Task: Set Duration of Sprint called Sprint0003 in Scrum Project Project0001 to 3 weeks in Jira
Action: Mouse moved to (343, 391)
Screenshot: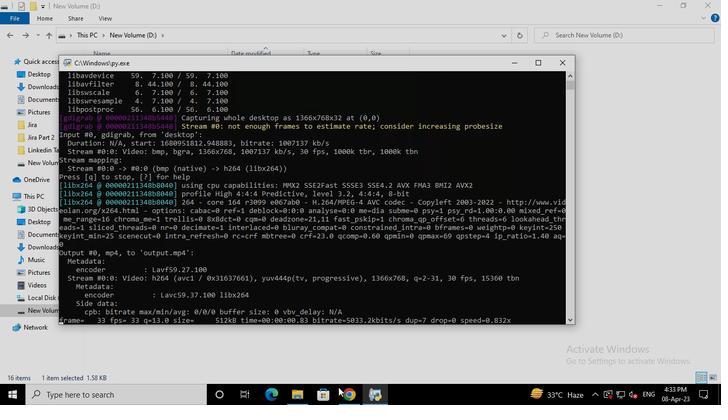 
Action: Mouse pressed left at (343, 391)
Screenshot: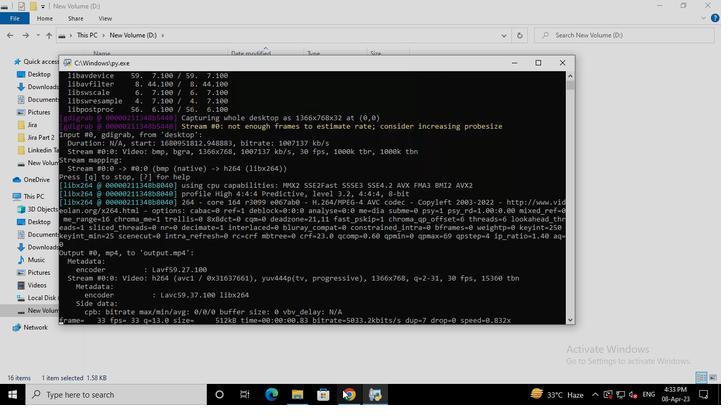 
Action: Mouse moved to (55, 157)
Screenshot: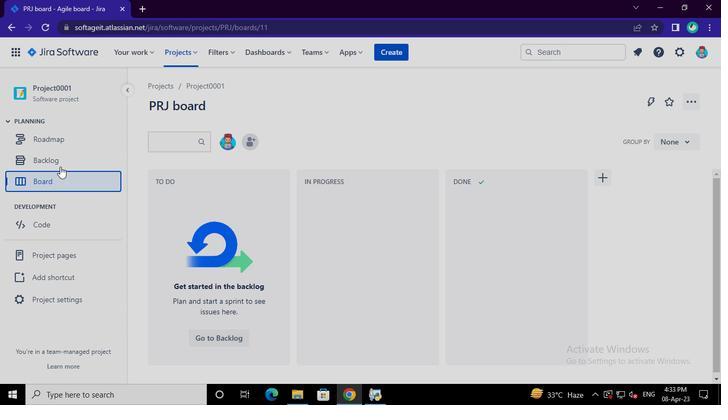 
Action: Mouse pressed left at (55, 157)
Screenshot: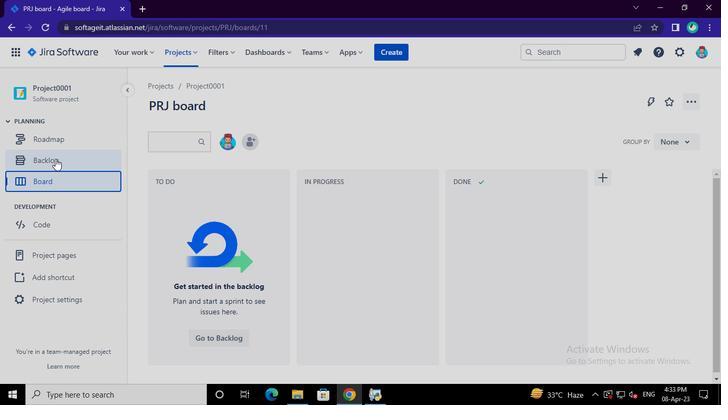
Action: Mouse moved to (242, 333)
Screenshot: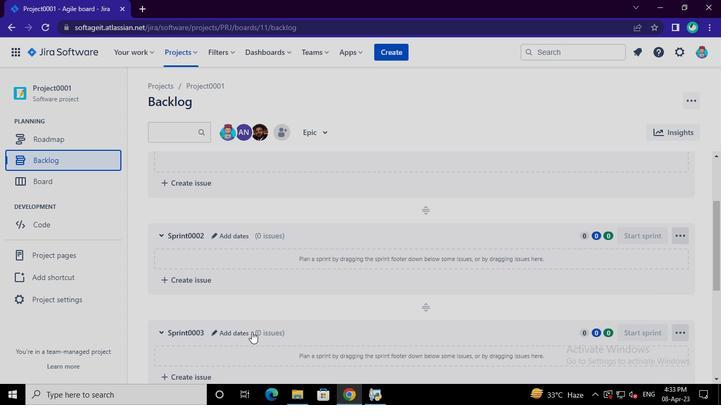 
Action: Mouse pressed left at (242, 333)
Screenshot: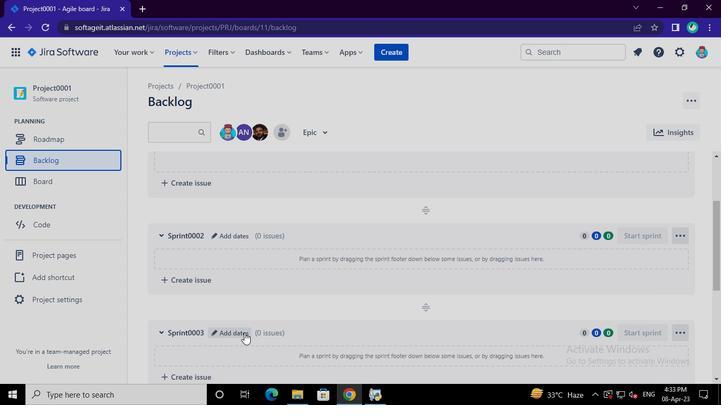 
Action: Mouse moved to (321, 167)
Screenshot: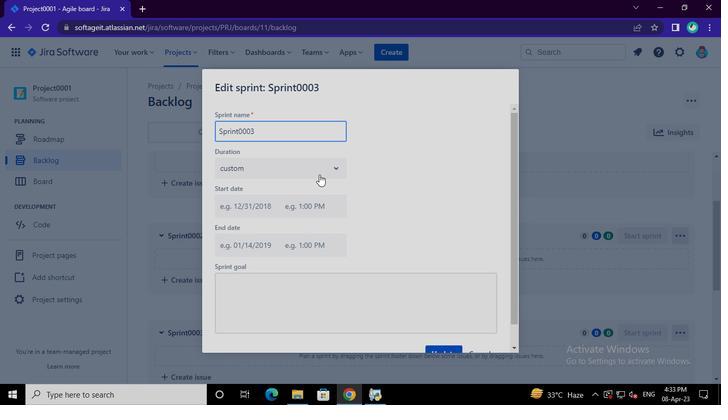 
Action: Mouse pressed left at (321, 167)
Screenshot: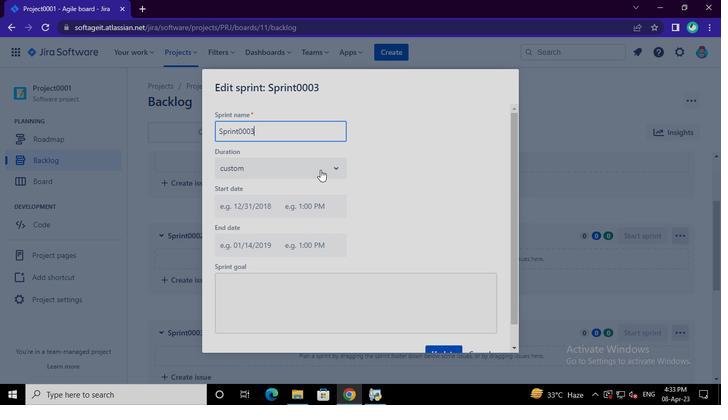 
Action: Mouse moved to (284, 231)
Screenshot: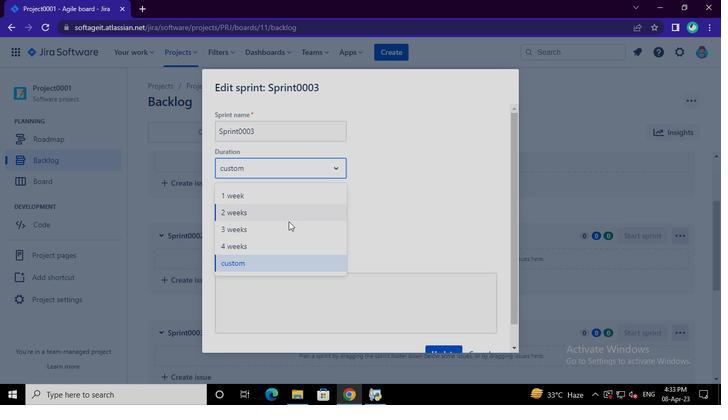 
Action: Mouse pressed left at (284, 231)
Screenshot: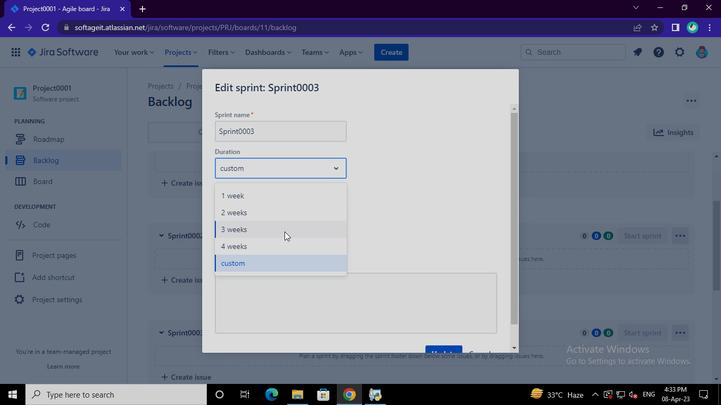 
Action: Mouse moved to (435, 350)
Screenshot: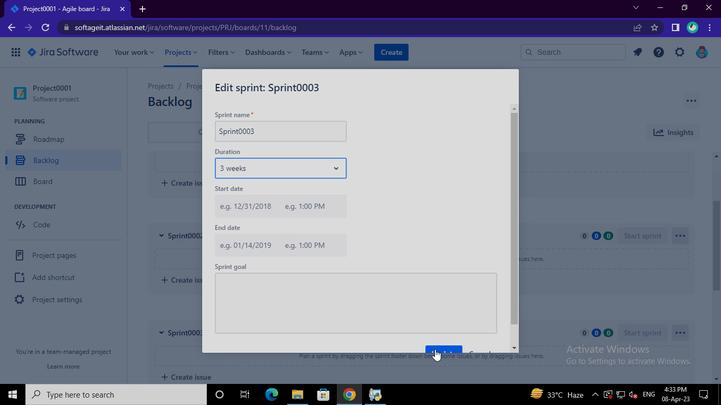 
Action: Mouse pressed left at (435, 350)
Screenshot: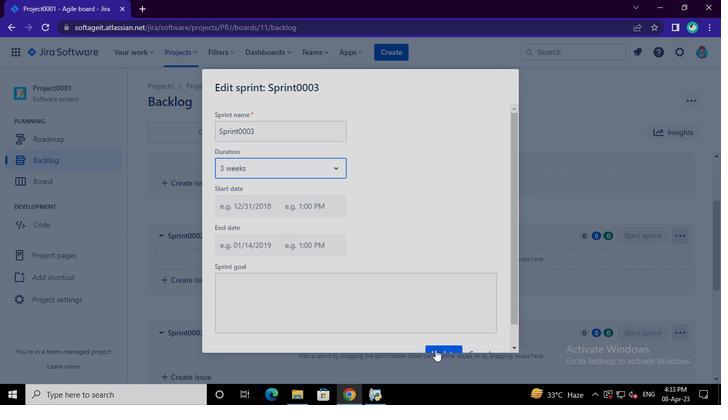 
Action: Mouse moved to (381, 396)
Screenshot: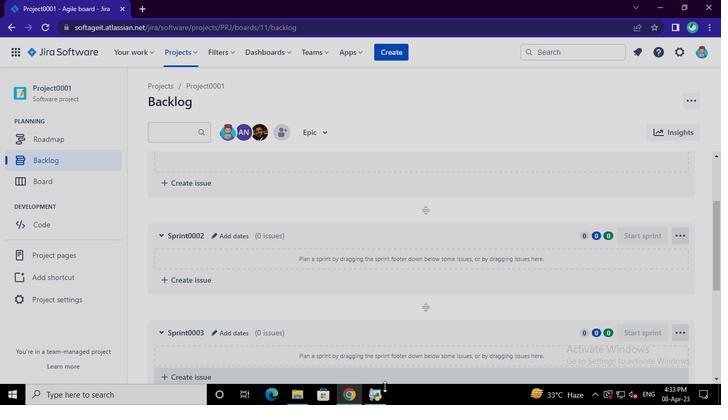 
Action: Mouse pressed left at (381, 396)
Screenshot: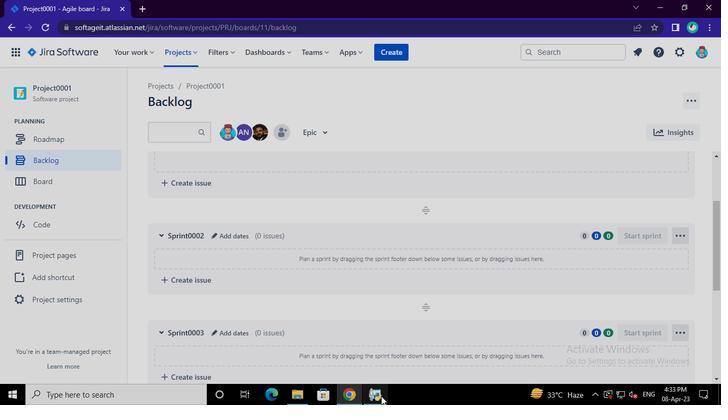 
Action: Mouse moved to (561, 63)
Screenshot: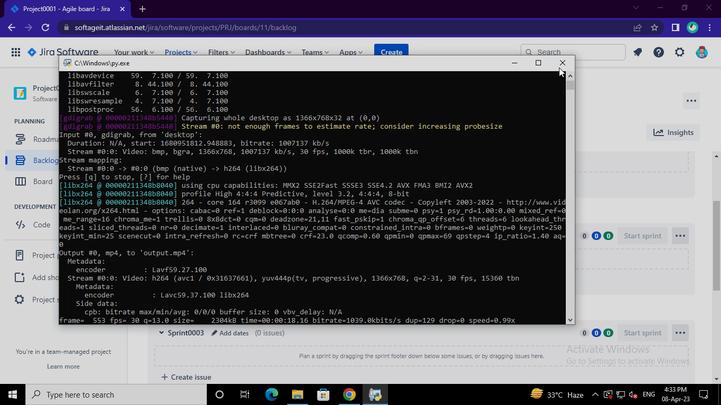
Action: Mouse pressed left at (561, 63)
Screenshot: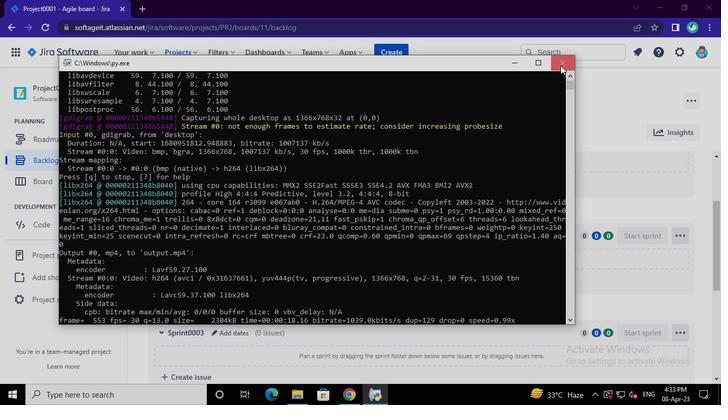 
Action: Mouse moved to (561, 63)
Screenshot: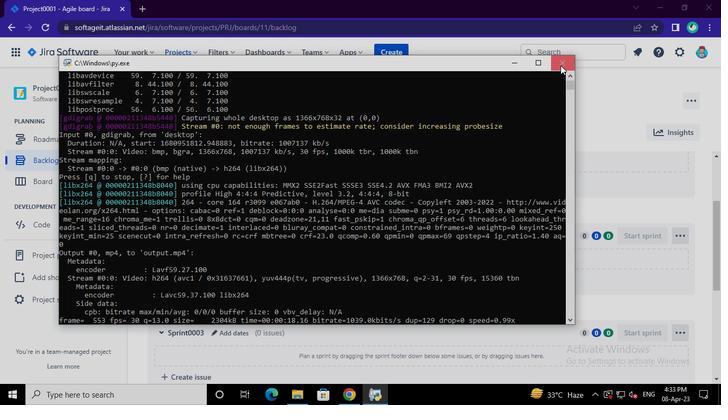 
